 Task: Reply to email with the signature Delaney King with the subject 'Meeting minutes' from softage.1@softage.net with the message 'Could you provide me with a status report on the project's resource utilization?'
Action: Mouse moved to (819, 208)
Screenshot: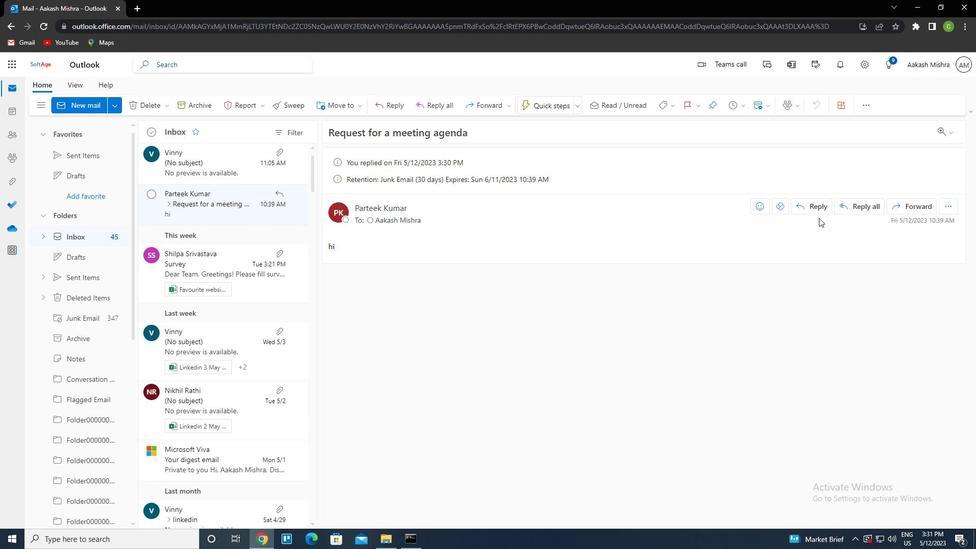 
Action: Mouse pressed left at (819, 208)
Screenshot: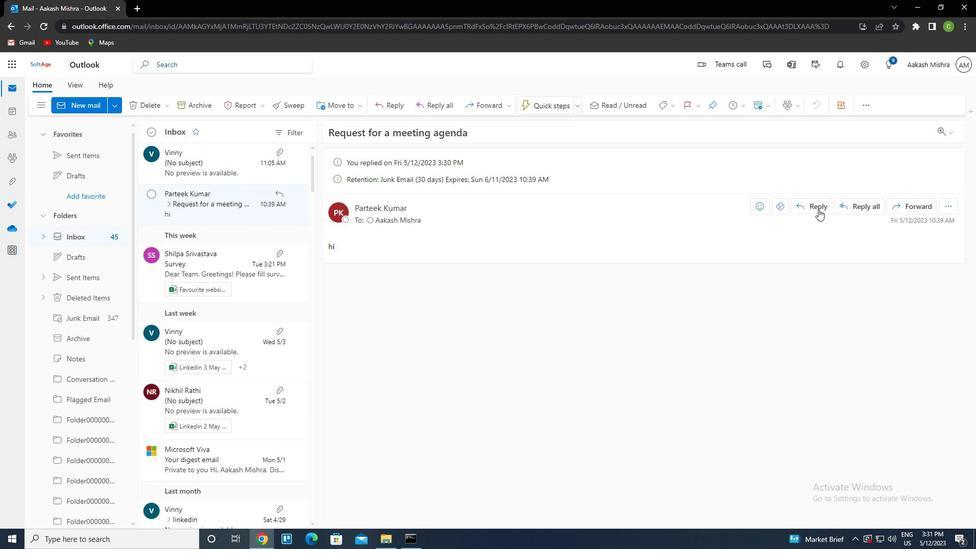 
Action: Mouse moved to (661, 102)
Screenshot: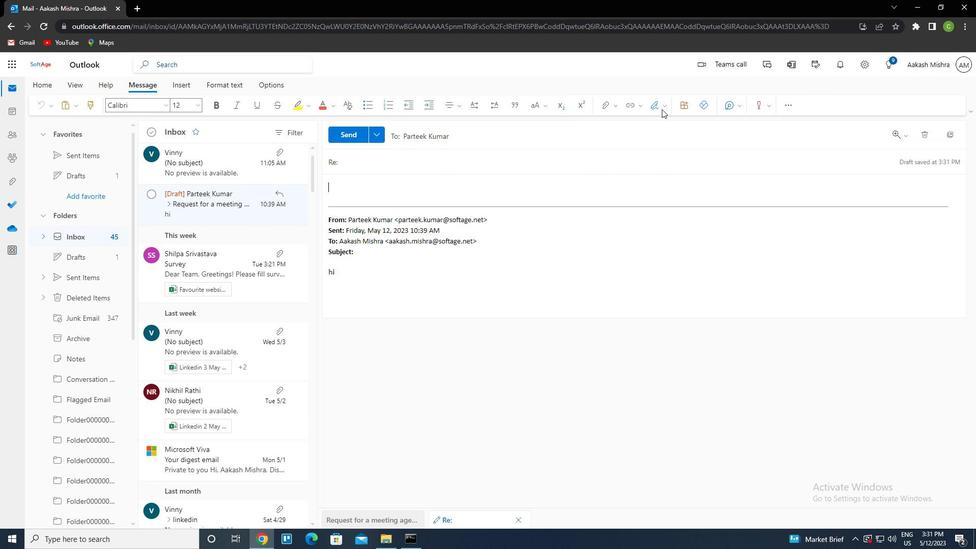 
Action: Mouse pressed left at (661, 102)
Screenshot: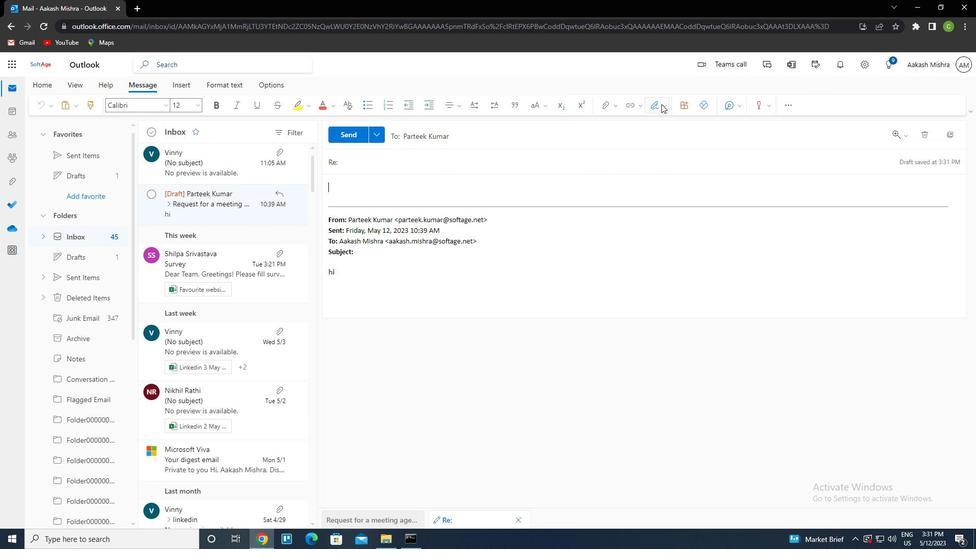 
Action: Mouse moved to (643, 148)
Screenshot: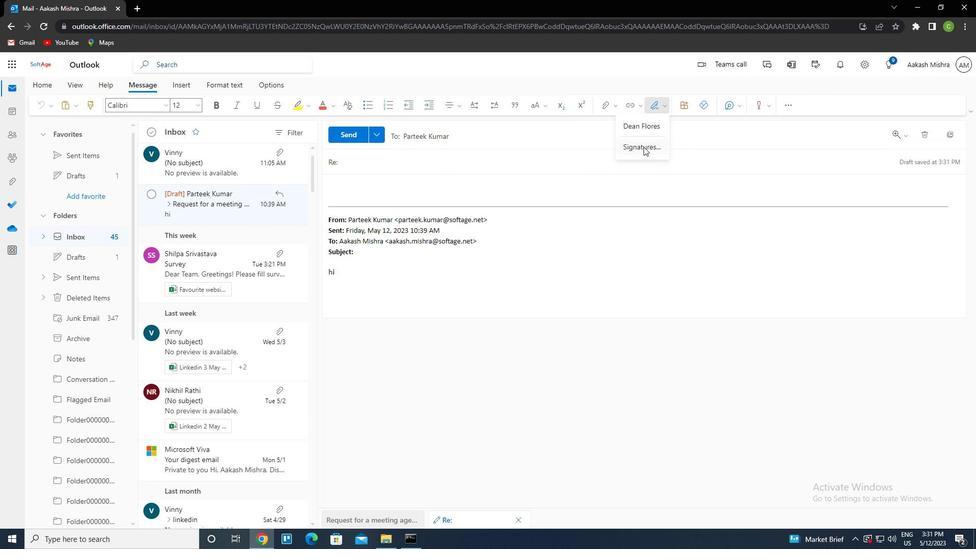 
Action: Mouse pressed left at (643, 148)
Screenshot: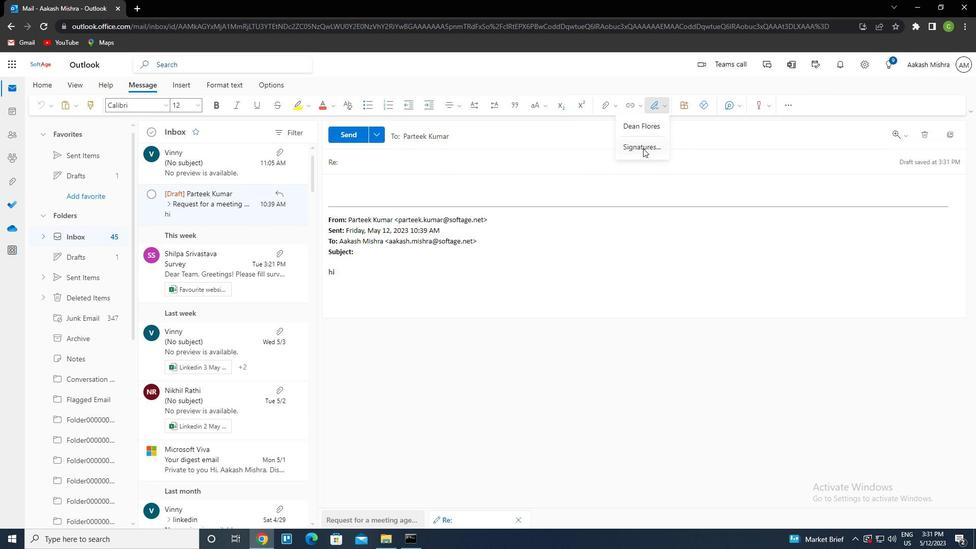 
Action: Mouse moved to (683, 186)
Screenshot: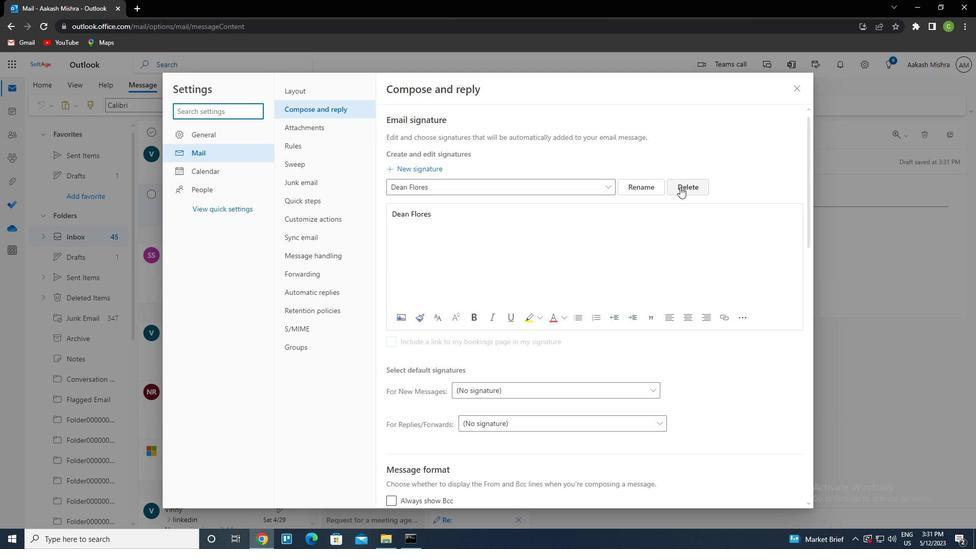 
Action: Mouse pressed left at (683, 186)
Screenshot: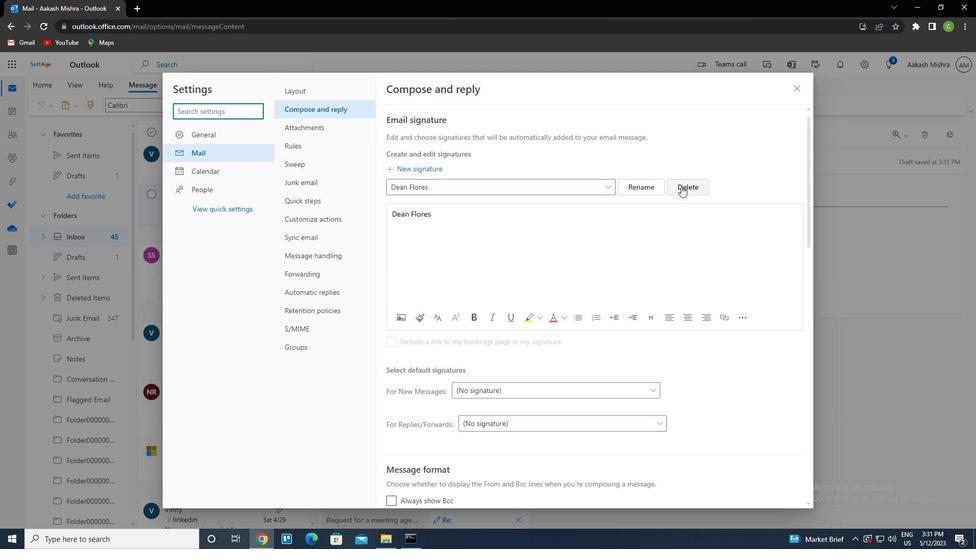 
Action: Mouse moved to (512, 187)
Screenshot: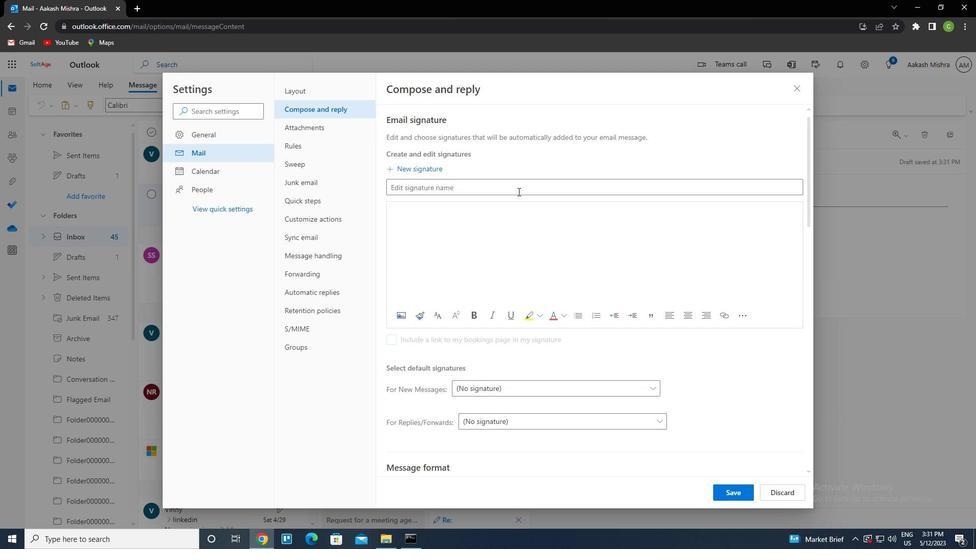 
Action: Mouse pressed left at (512, 187)
Screenshot: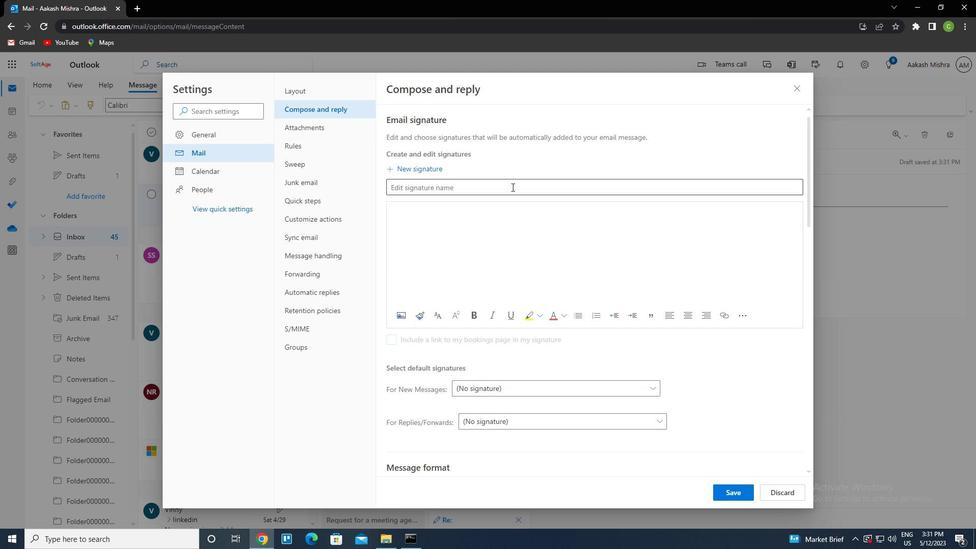 
Action: Mouse moved to (511, 187)
Screenshot: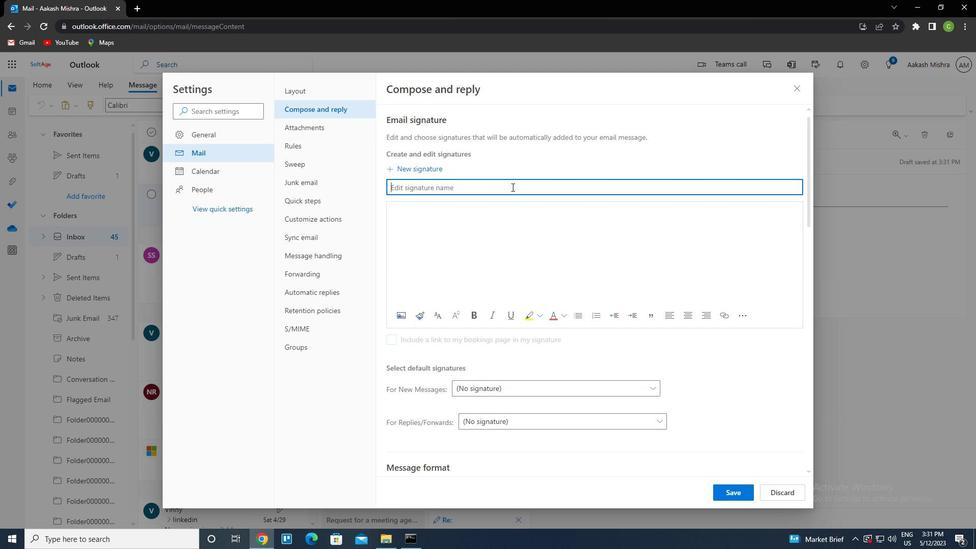 
Action: Key pressed <Key.caps_lock>d<Key.caps_lock>elaney<Key.space><Key.caps_lock>k<Key.caps_lock>ing<Key.tab><Key.caps_lock>d<Key.caps_lock>elaney<Key.space><Key.caps_lock>k<Key.caps_lock>ing
Screenshot: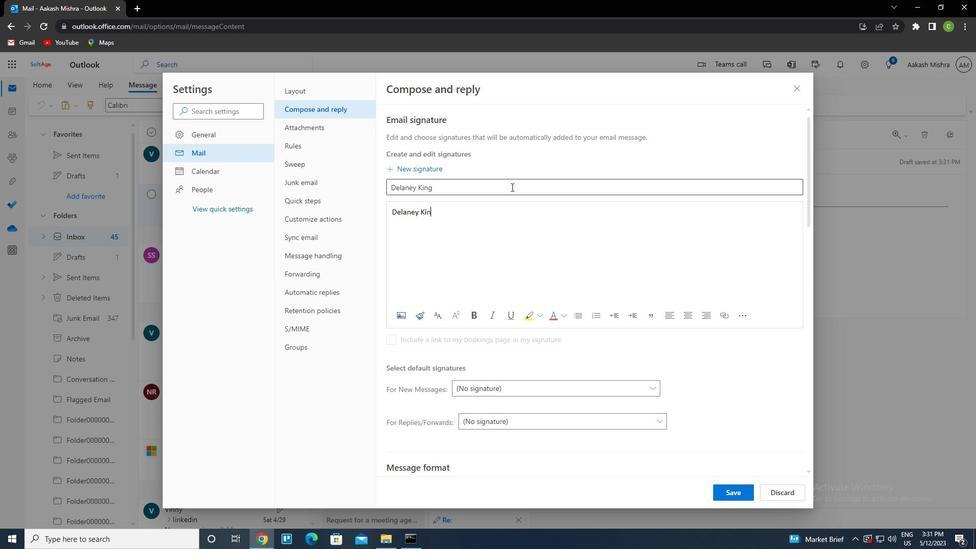 
Action: Mouse moved to (728, 491)
Screenshot: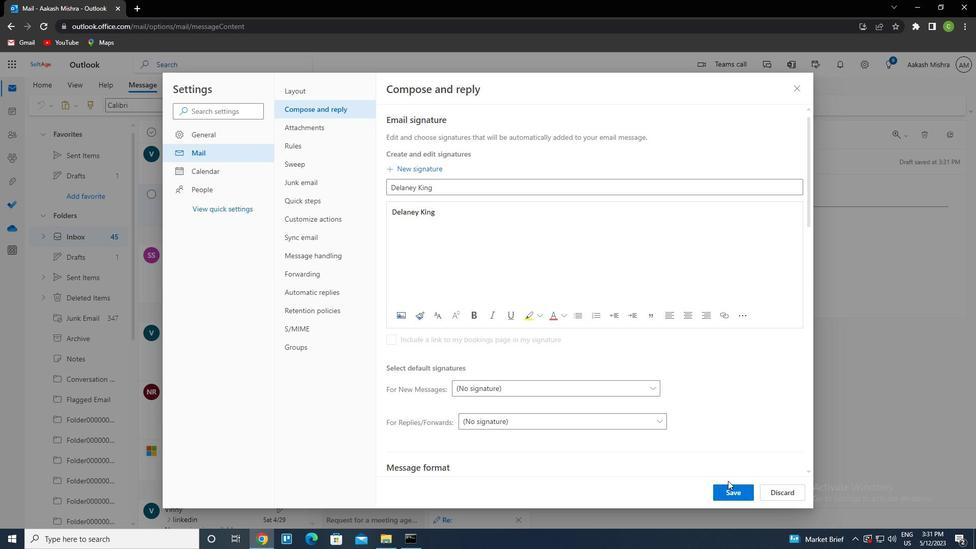 
Action: Mouse pressed left at (728, 491)
Screenshot: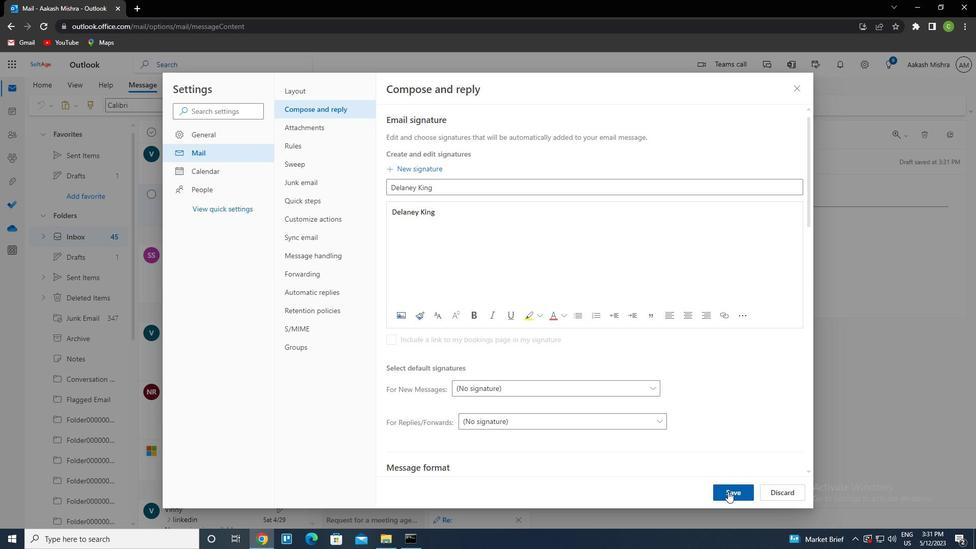 
Action: Mouse moved to (797, 91)
Screenshot: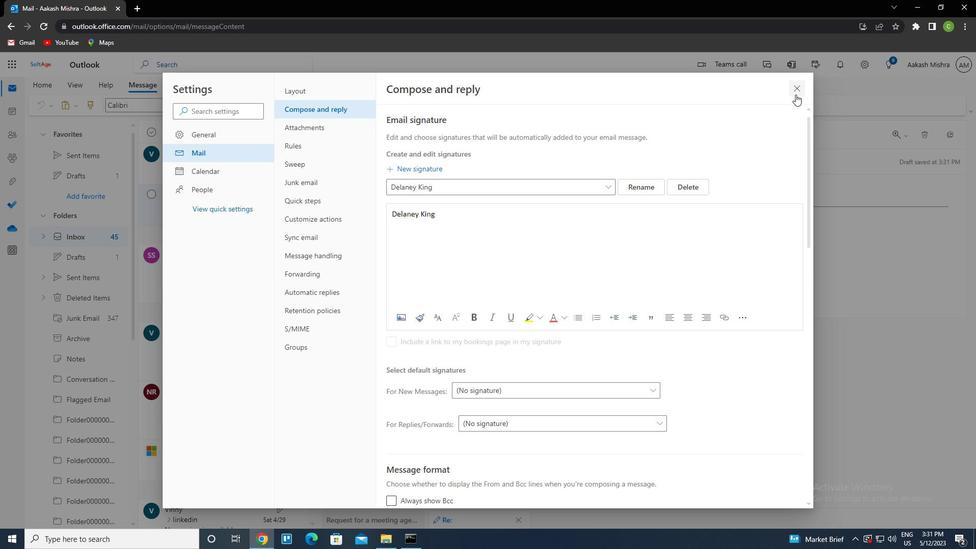 
Action: Mouse pressed left at (797, 91)
Screenshot: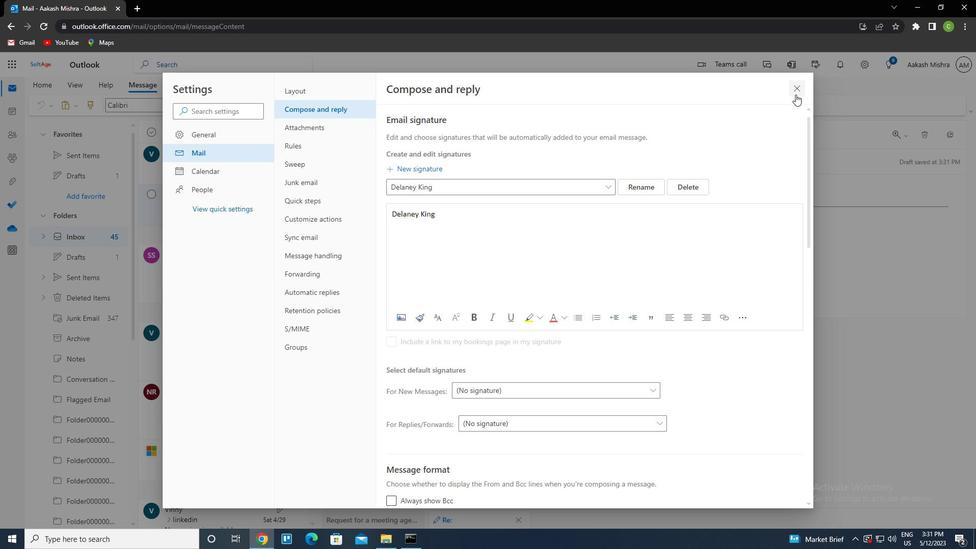 
Action: Mouse moved to (369, 165)
Screenshot: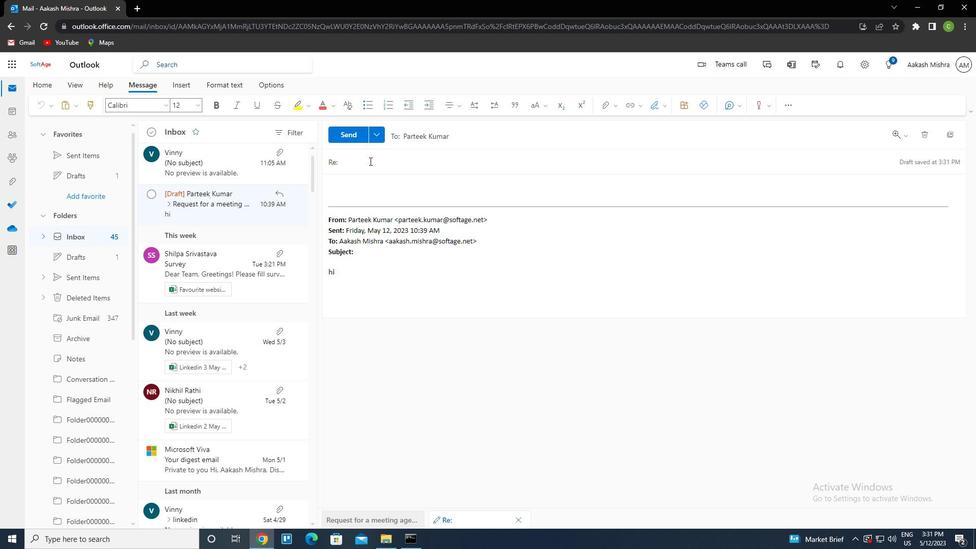 
Action: Mouse pressed left at (369, 165)
Screenshot: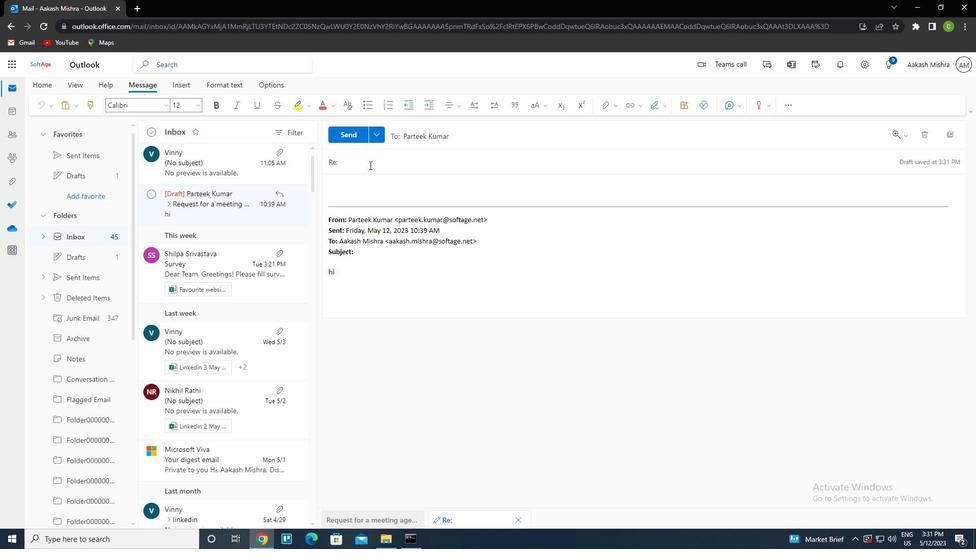 
Action: Key pressed <Key.caps_lock>r<Key.caps_lock>e<Key.backspace><Key.backspace><Key.caps_lock>m<Key.caps_lock>eeting<Key.space>minutes<Key.tab><Key.caps_lock>c<Key.caps_lock>ould<Key.space>let<Key.space>me<Key.space>know<Key.space><Key.backspace><Key.backspace><Key.backspace><Key.backspace><Key.backspace><Key.backspace><Key.backspace><Key.backspace><Key.backspace><Key.backspace><Key.backspace><Key.backspace><Key.backspace><Key.backspace>d<Key.space>yor<Key.backspace>u<Key.space>provide<Key.space>me<Key.space>with<Key.space>a<Key.space>status<Key.space>report<Key.space>on<Key.space>the<Key.space>project's<Key.space>resouce<Key.space>utilization
Screenshot: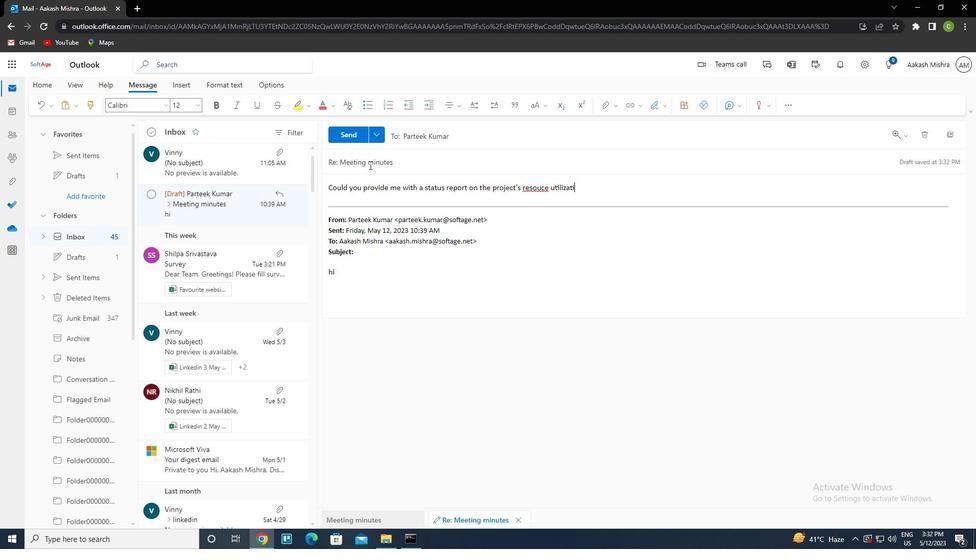 
Action: Mouse moved to (542, 188)
Screenshot: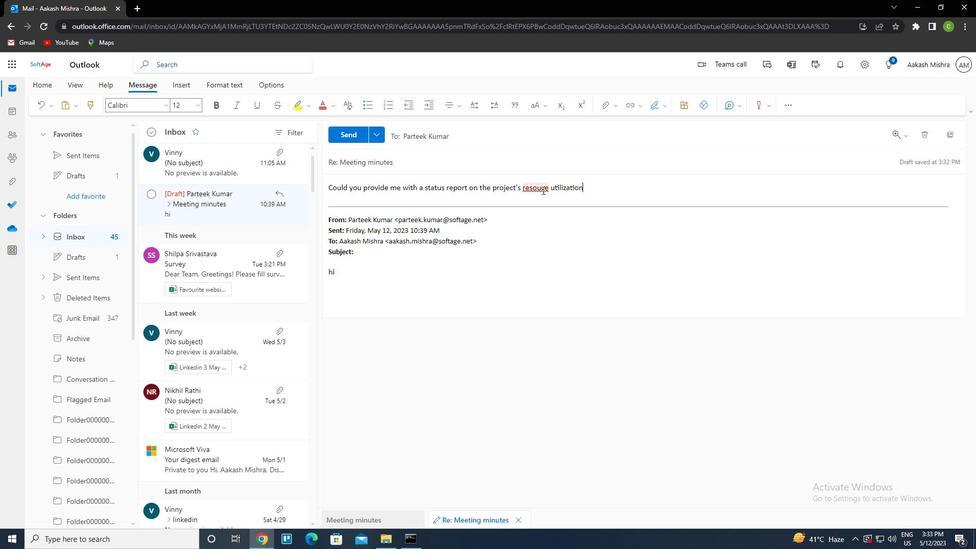 
Action: Mouse pressed left at (542, 188)
Screenshot: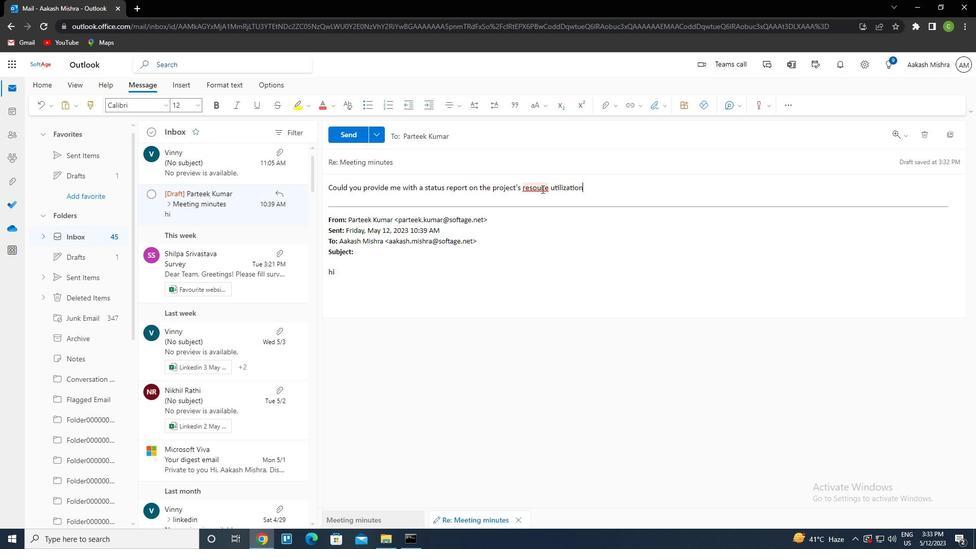 
Action: Mouse moved to (552, 189)
Screenshot: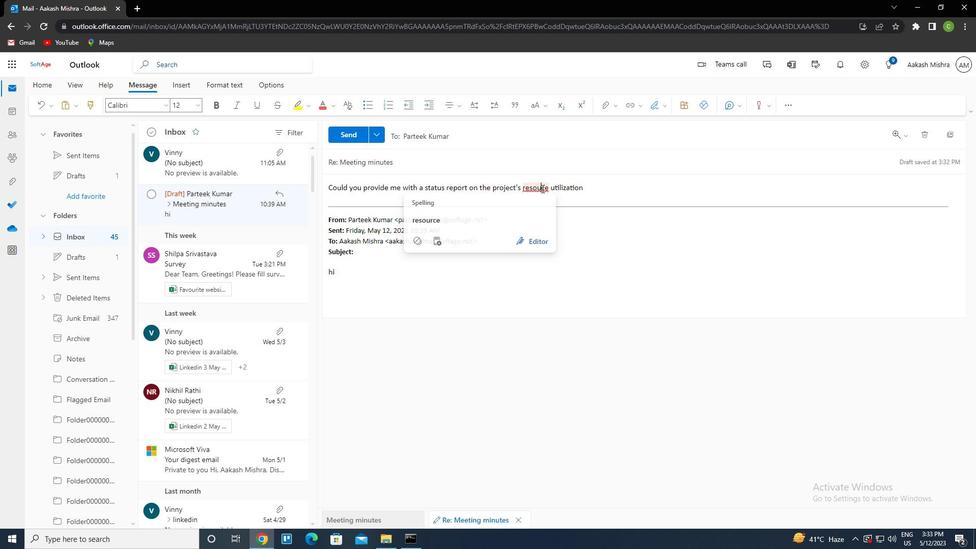 
Action: Key pressed r
Screenshot: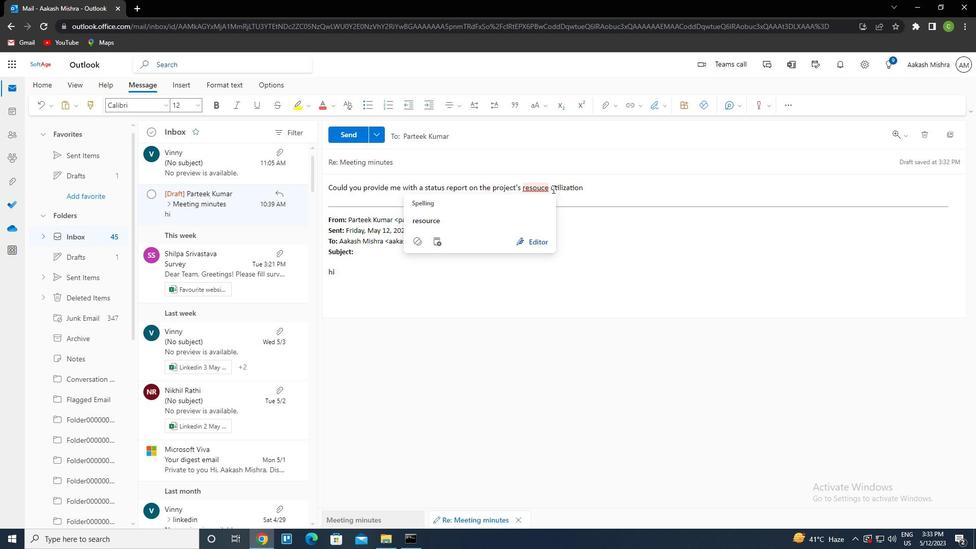 
Action: Mouse moved to (346, 134)
Screenshot: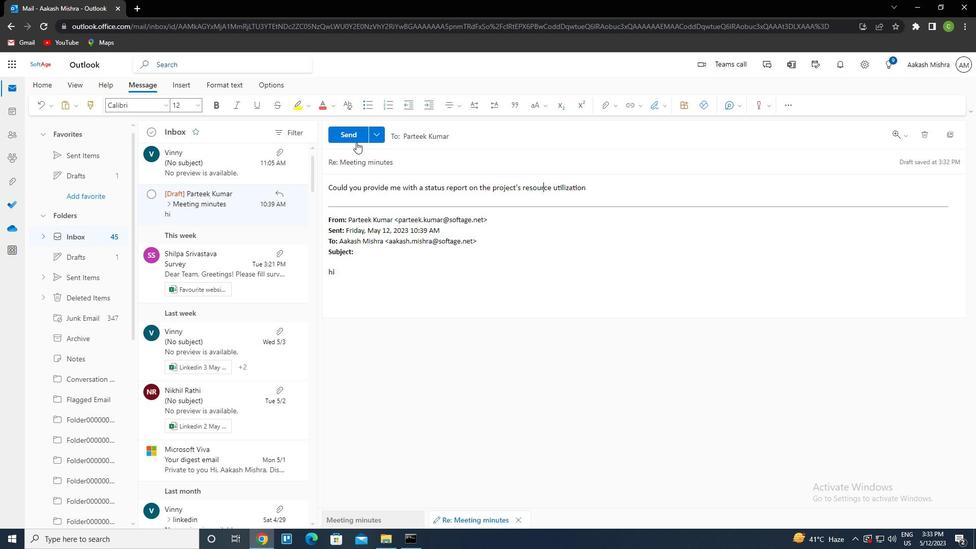 
Action: Mouse pressed left at (346, 134)
Screenshot: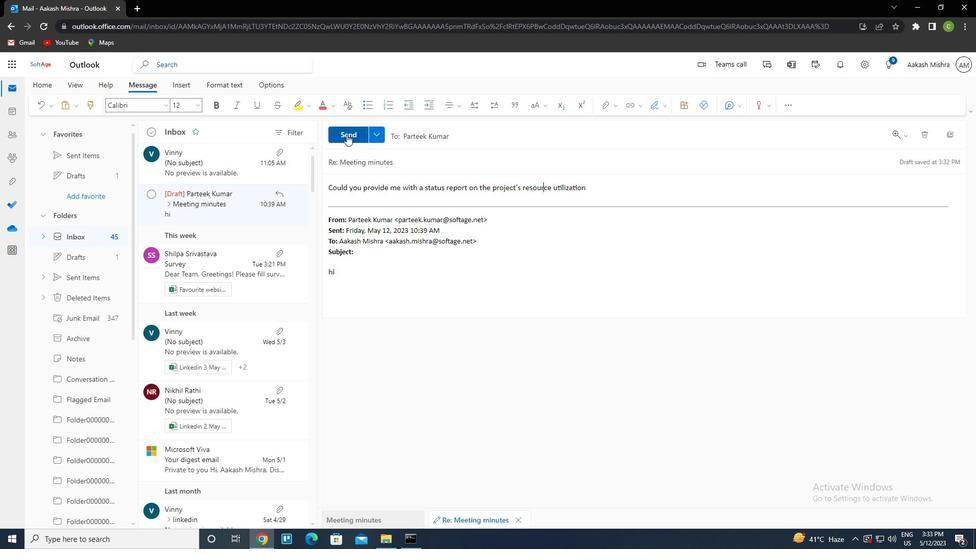 
Action: Mouse moved to (509, 290)
Screenshot: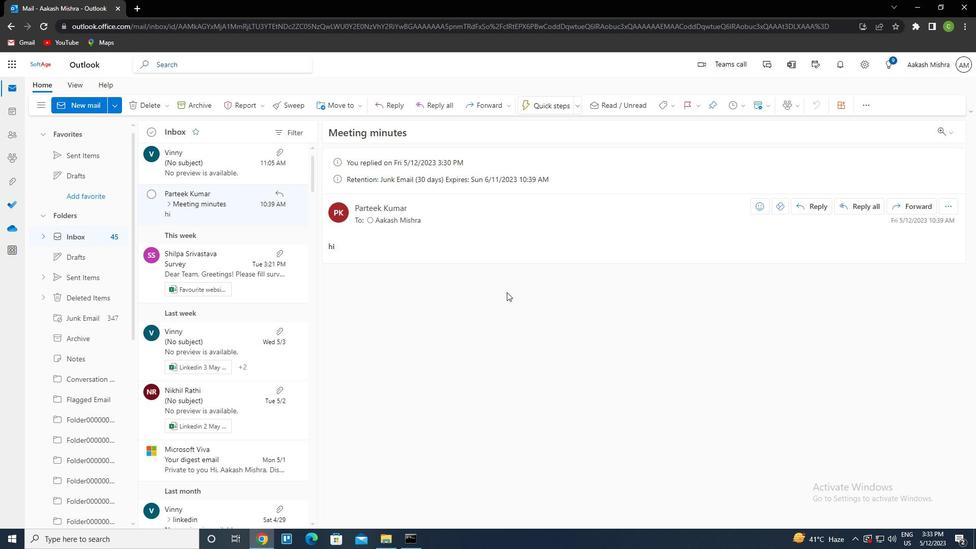 
